 Task: Create Board Marketing Strategy to Workspace Lead Generation. Create Board Employee Offboarding to Workspace Lead Generation. Create Board Content Marketing Web Content Strategy and Optimization to Workspace Lead Generation
Action: Mouse moved to (416, 89)
Screenshot: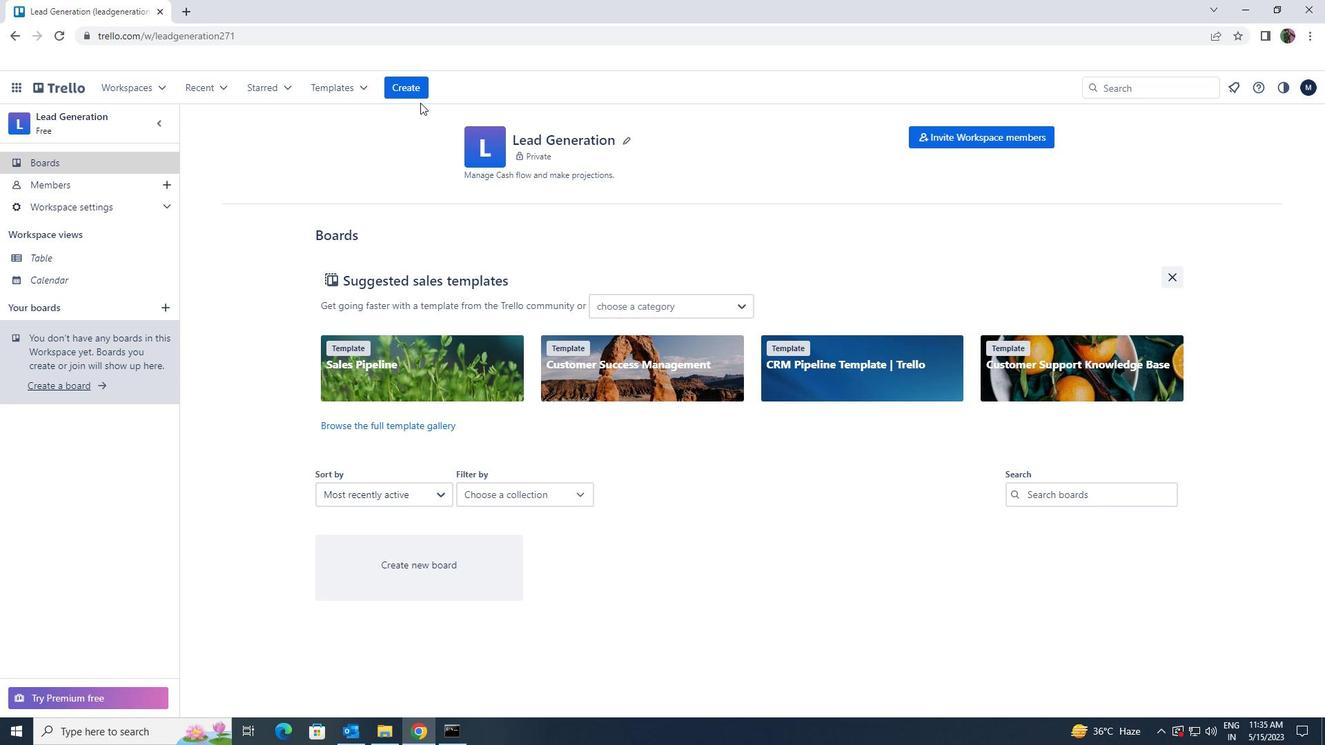 
Action: Mouse pressed left at (416, 89)
Screenshot: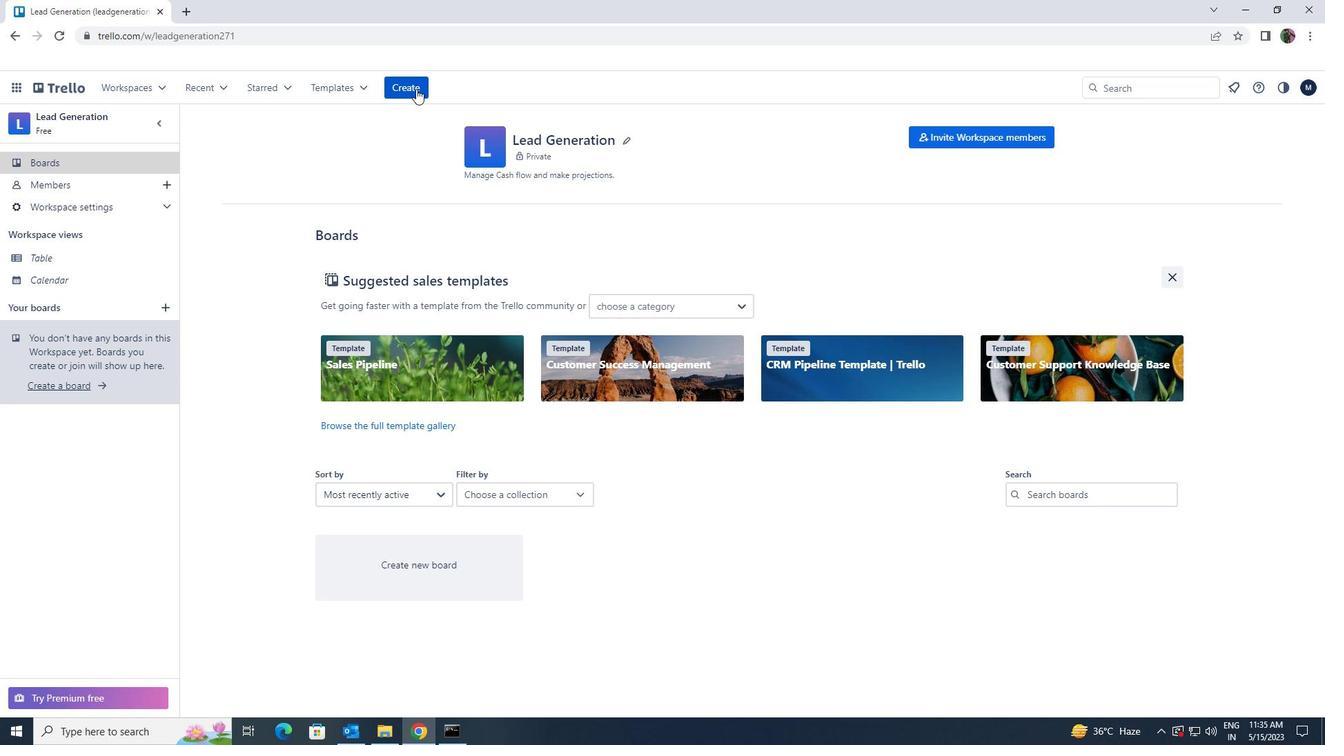 
Action: Mouse moved to (432, 135)
Screenshot: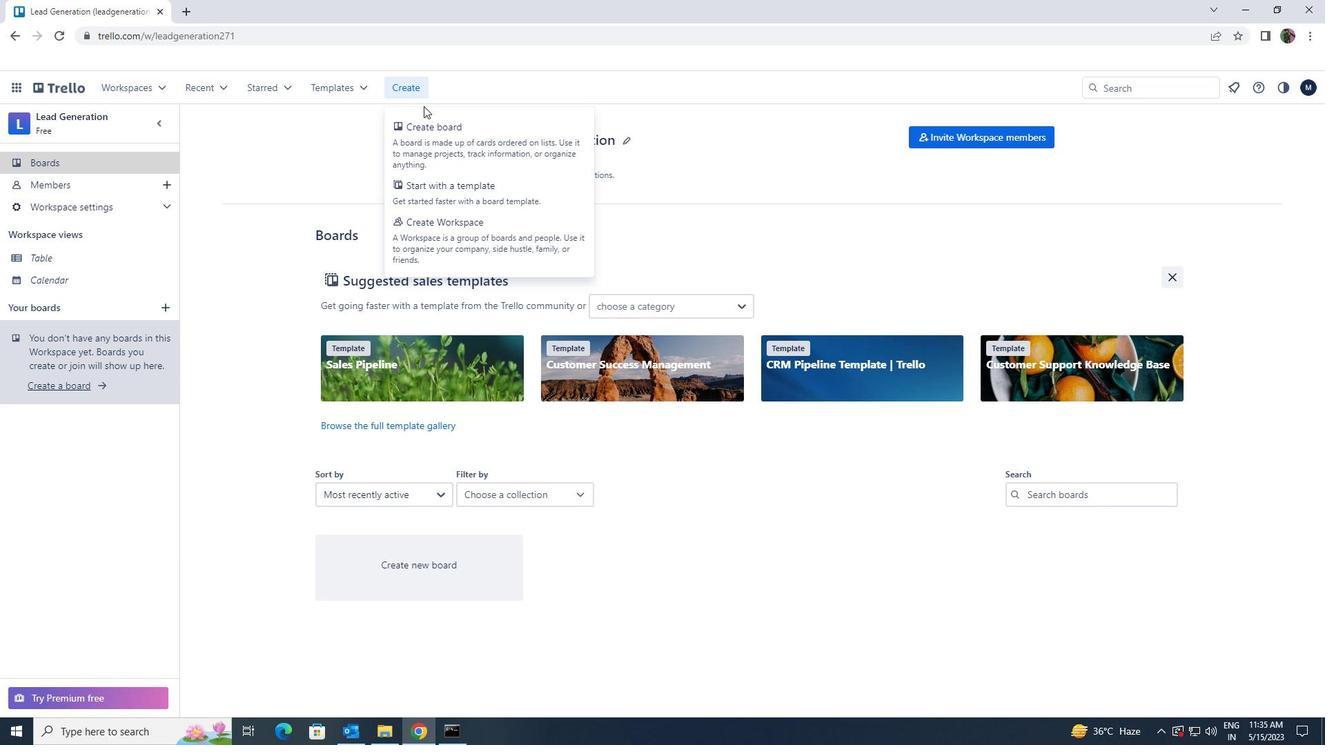 
Action: Mouse pressed left at (432, 135)
Screenshot: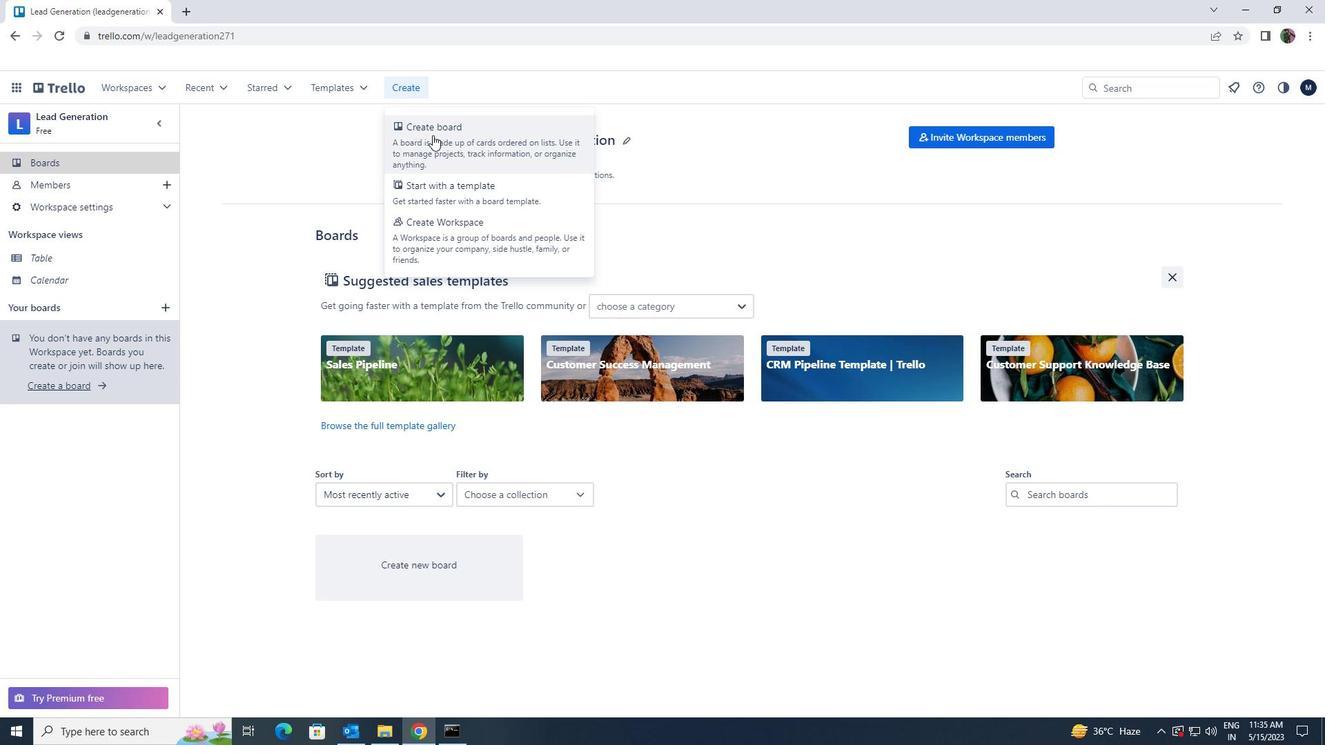 
Action: Key pressed <Key.shift>MAE<Key.backspace>RL<Key.backspace>KETING<Key.space><Key.shift>STARTEGY
Screenshot: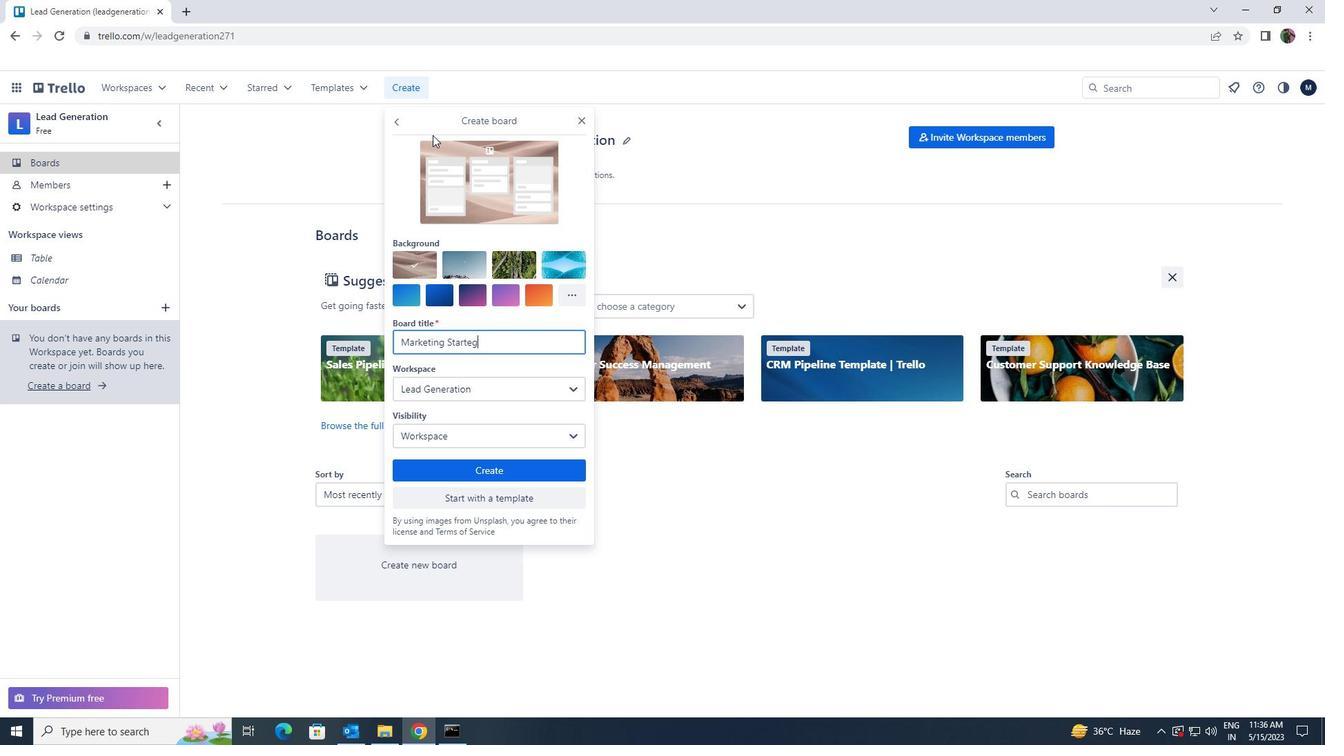 
Action: Mouse moved to (427, 464)
Screenshot: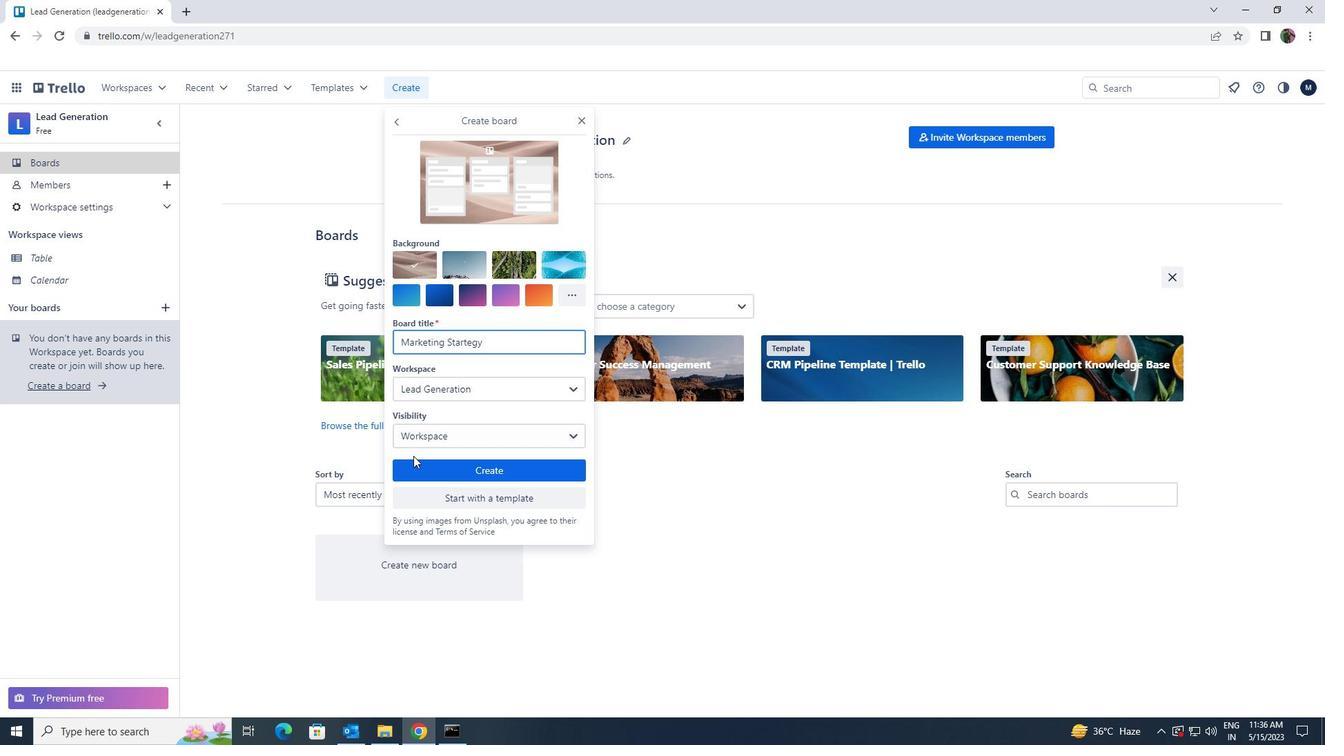 
Action: Mouse pressed left at (427, 464)
Screenshot: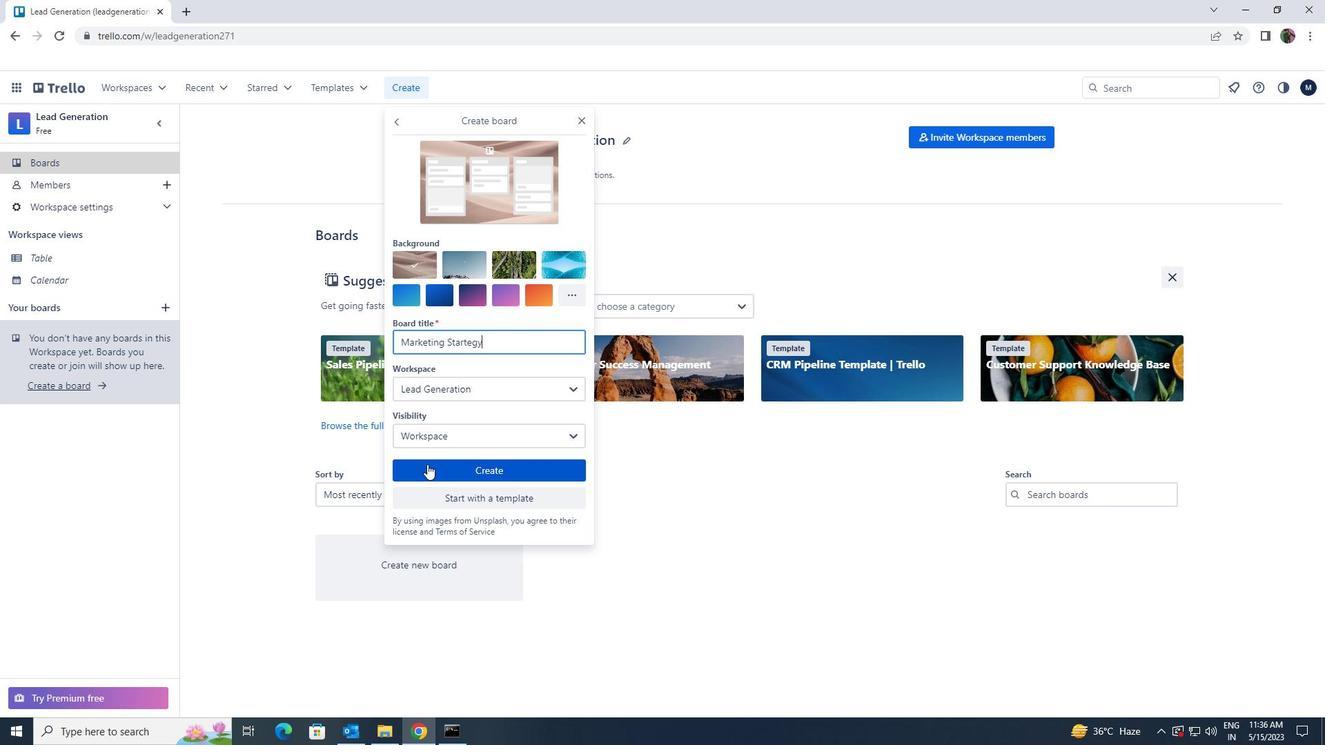 
Action: Mouse moved to (423, 89)
Screenshot: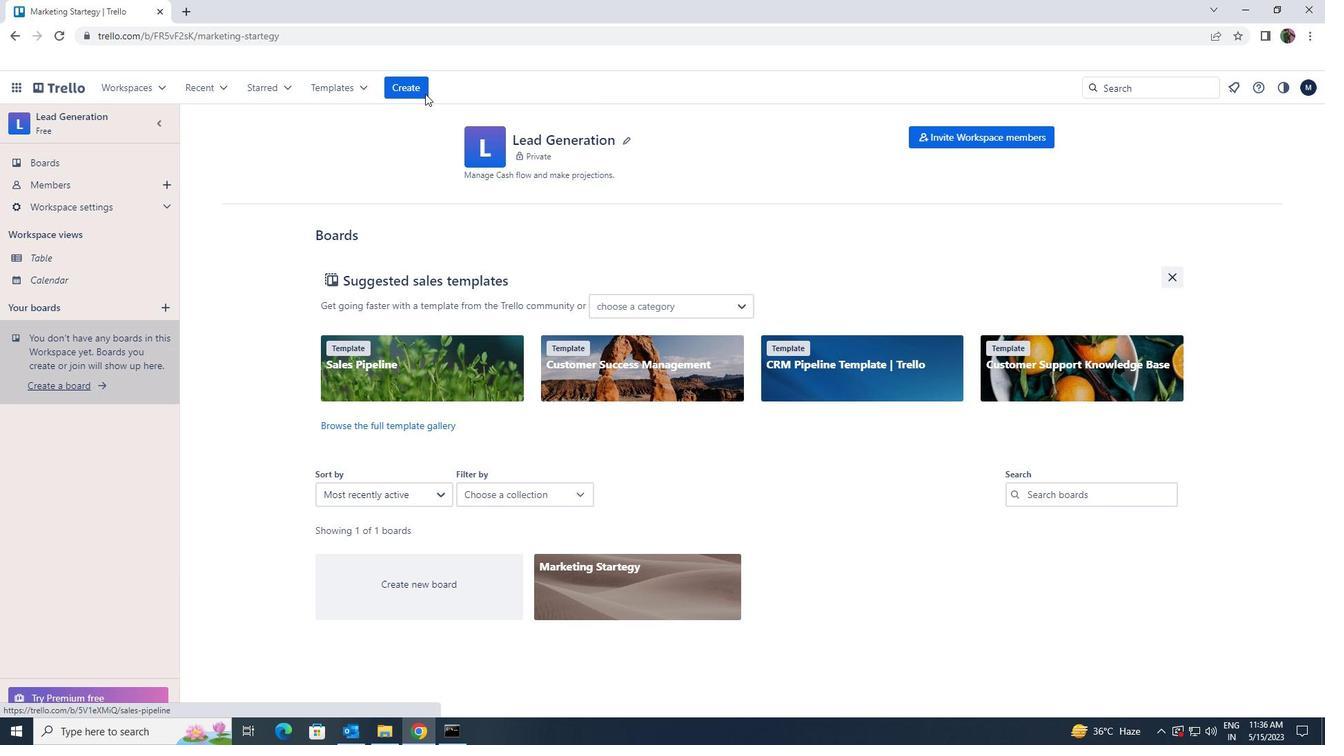 
Action: Mouse pressed left at (423, 89)
Screenshot: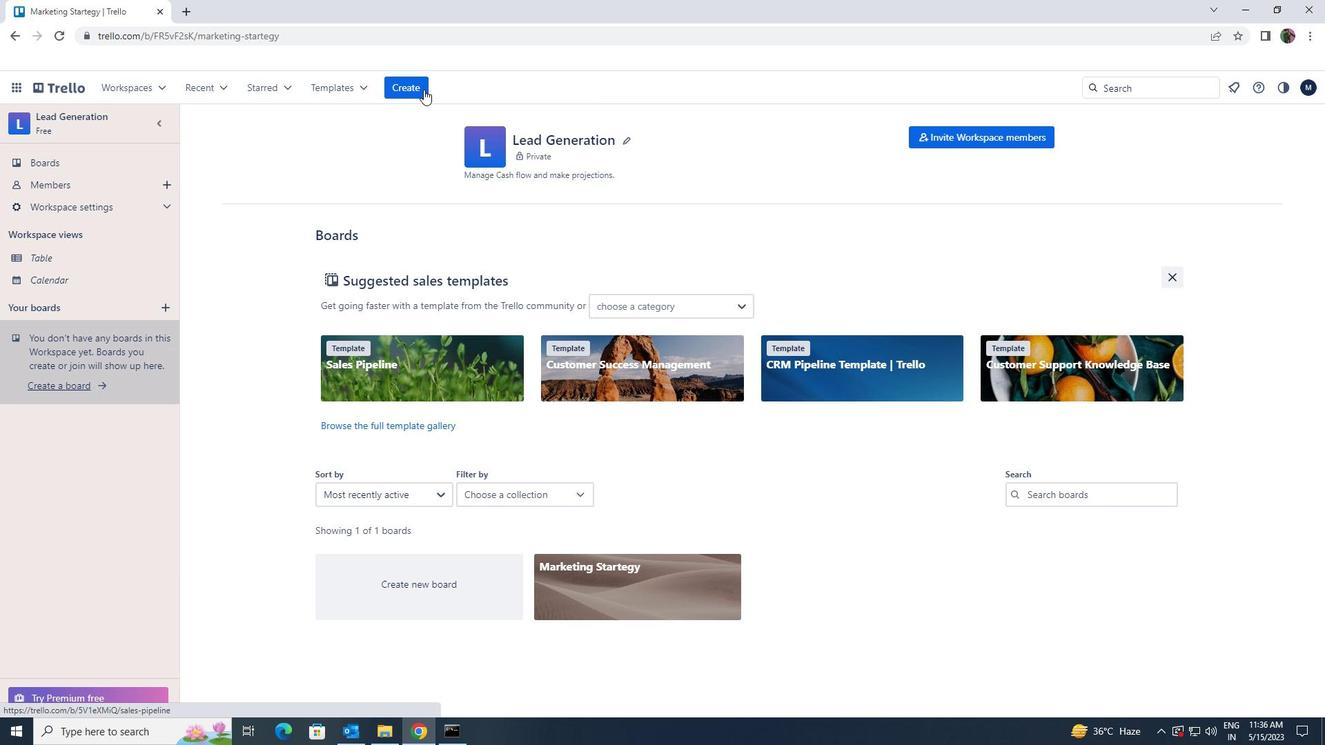 
Action: Mouse moved to (433, 137)
Screenshot: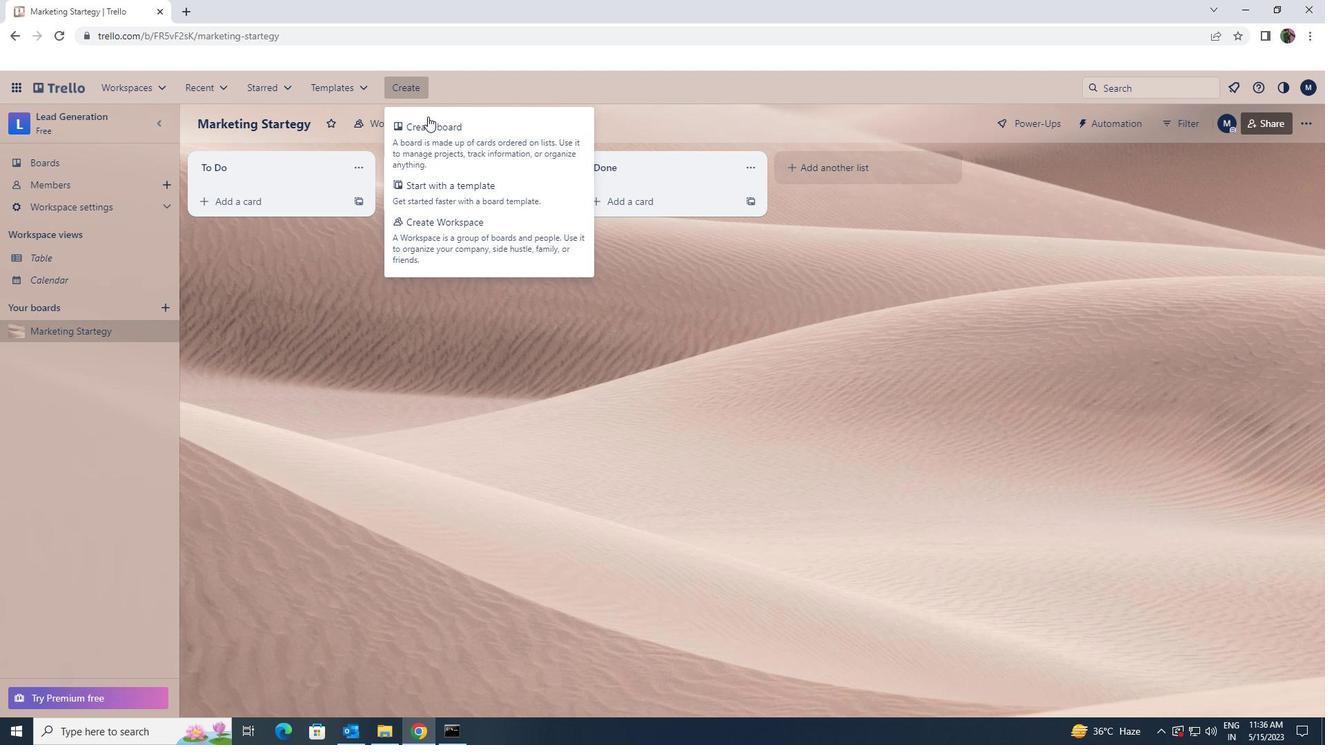 
Action: Mouse pressed left at (433, 137)
Screenshot: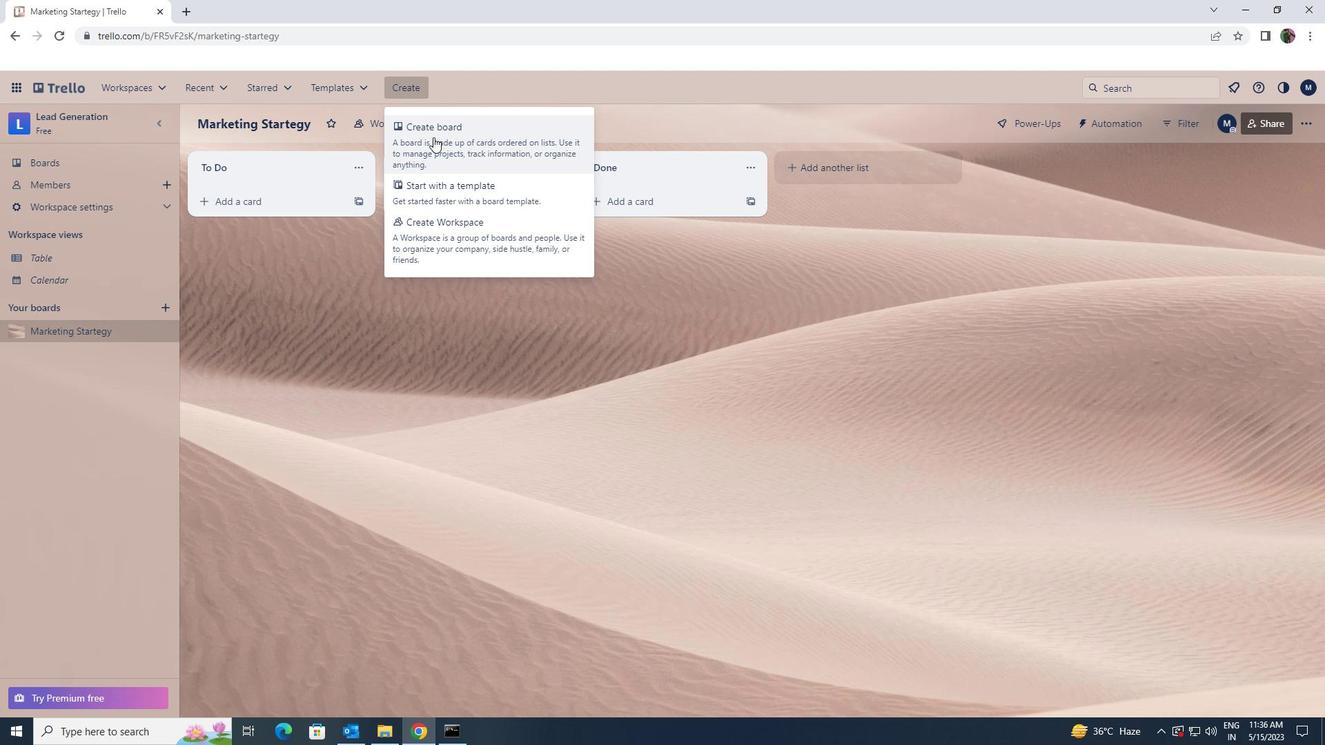 
Action: Key pressed <Key.shift><Key.shift><Key.shift><Key.shift><Key.shift>EMPLOYEE<Key.space><Key.shift>OFFBOARDING
Screenshot: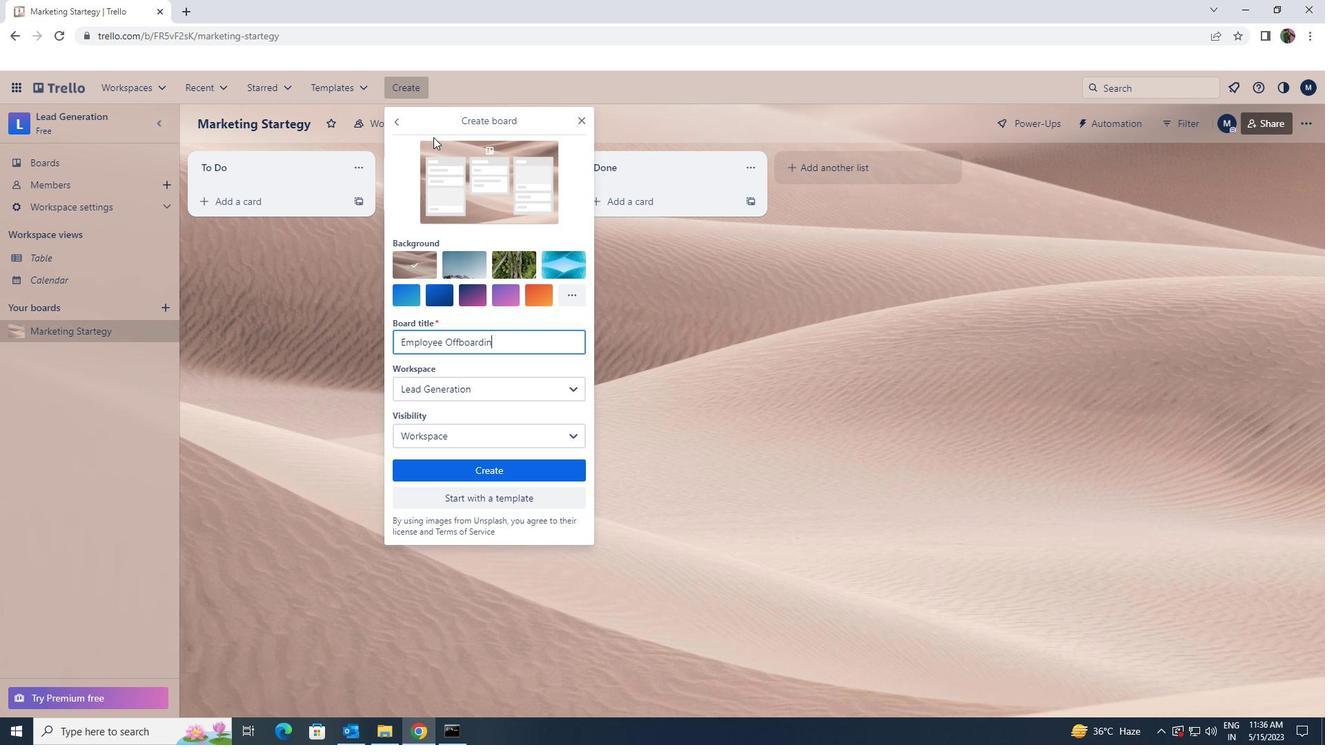 
Action: Mouse moved to (463, 468)
Screenshot: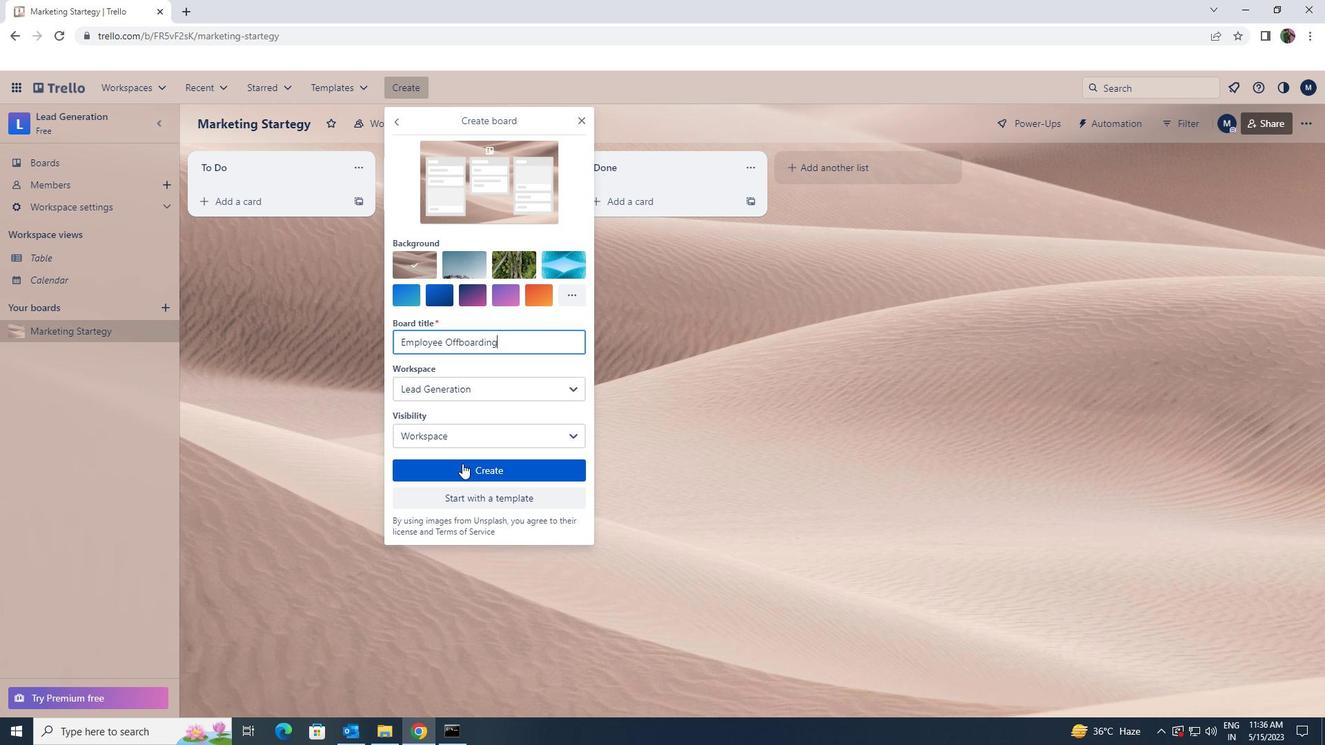 
Action: Mouse pressed left at (463, 468)
Screenshot: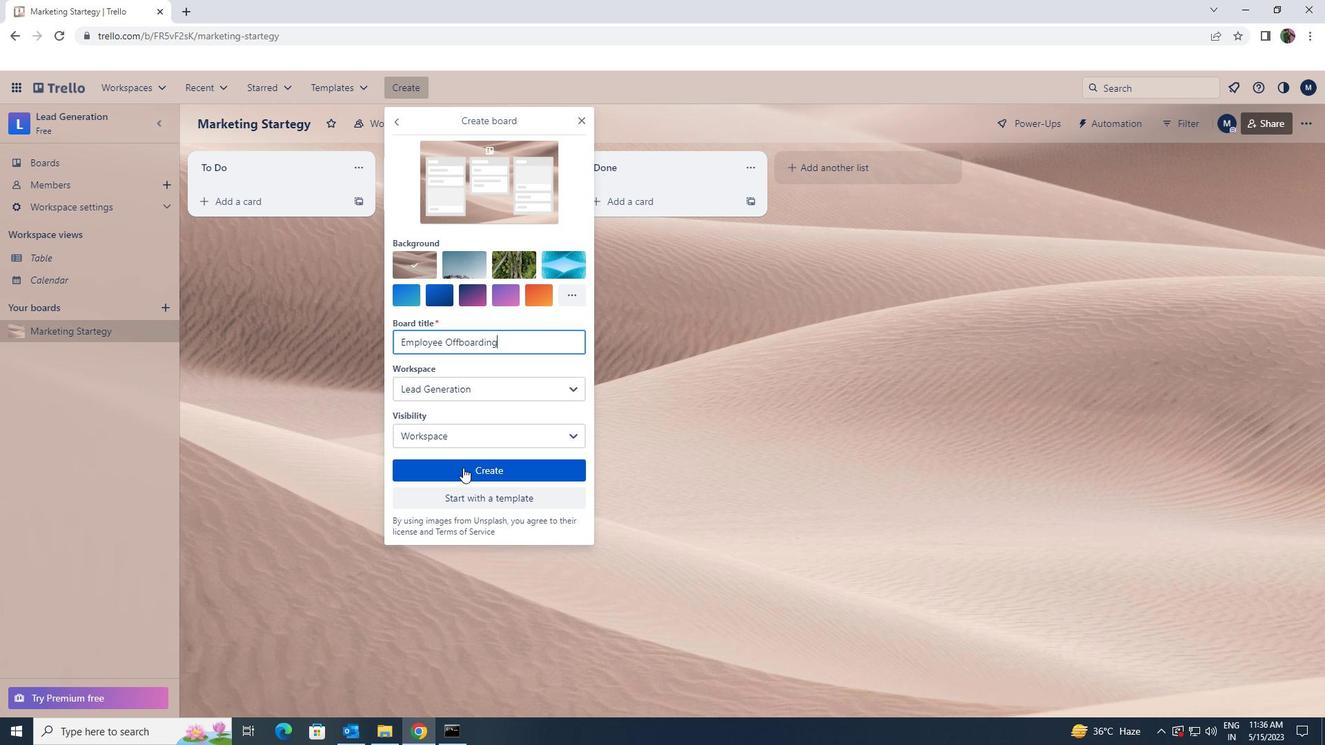 
Action: Mouse moved to (421, 87)
Screenshot: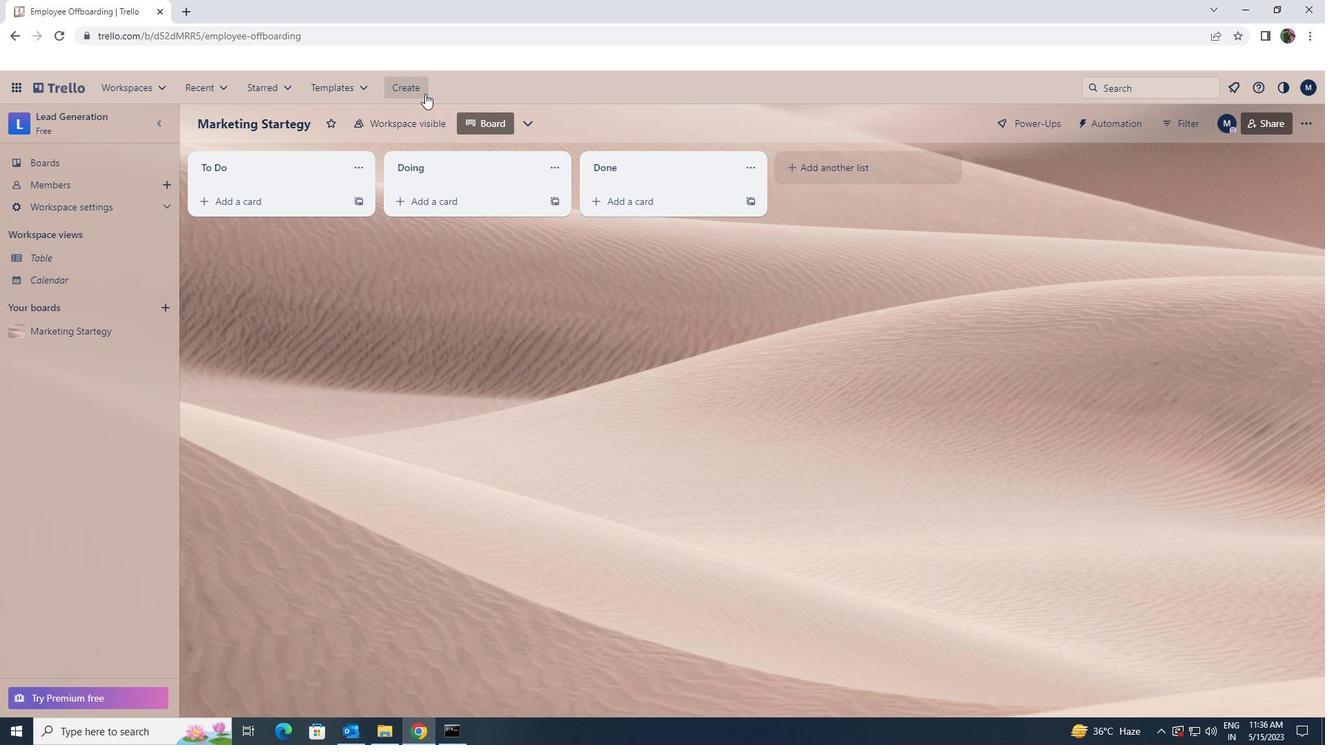 
Action: Mouse pressed left at (421, 87)
Screenshot: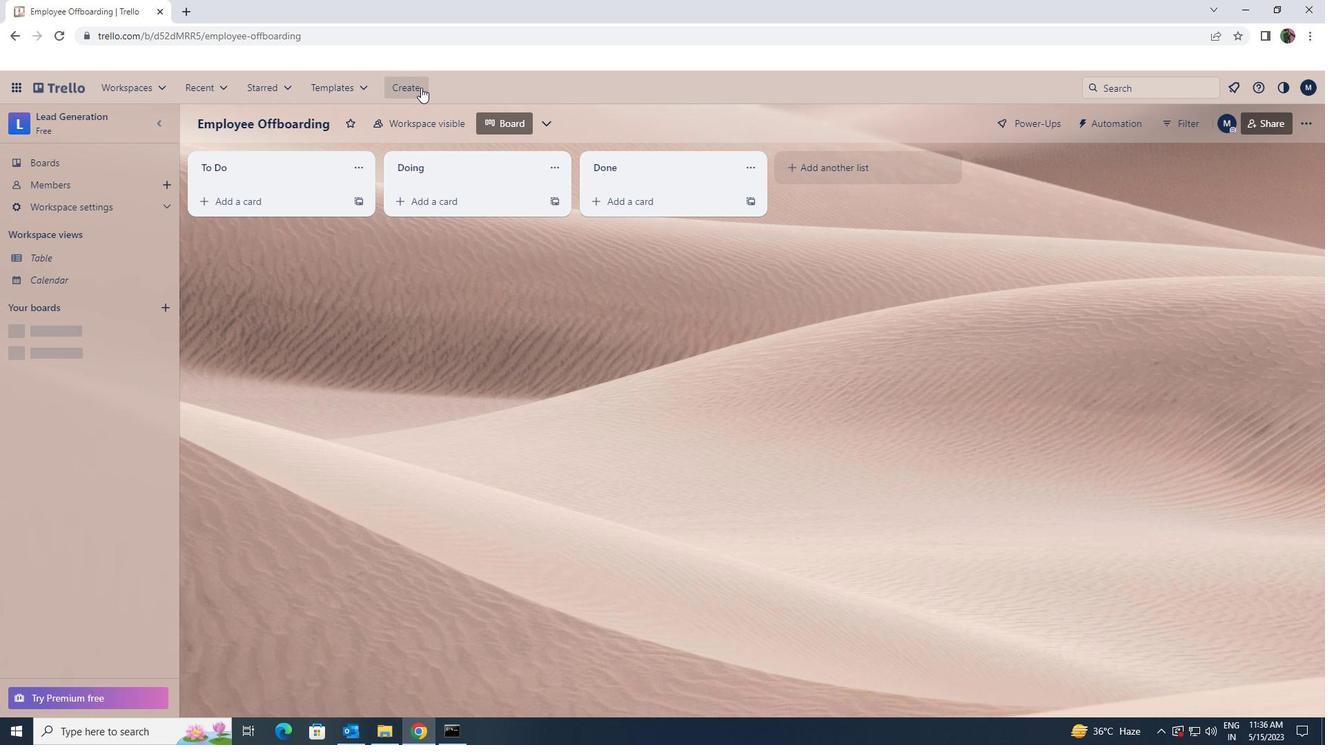 
Action: Mouse moved to (416, 123)
Screenshot: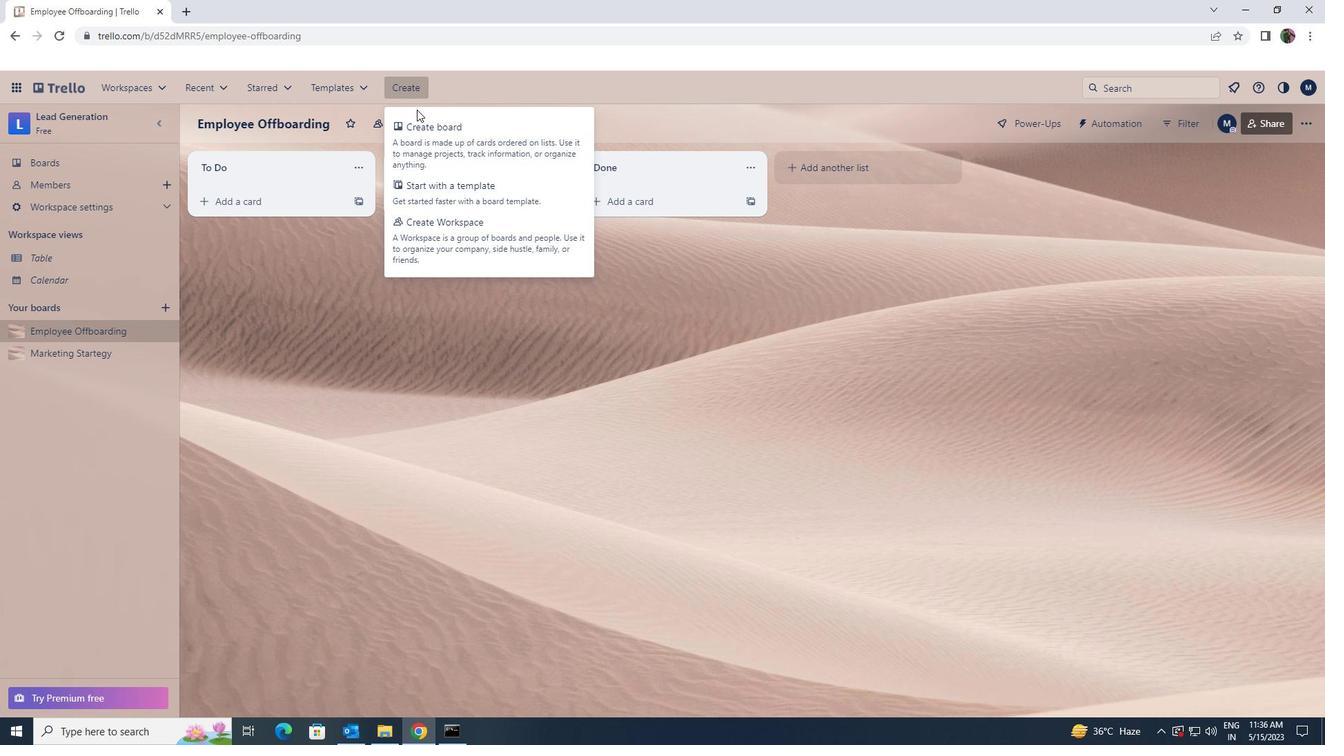 
Action: Mouse pressed left at (416, 123)
Screenshot: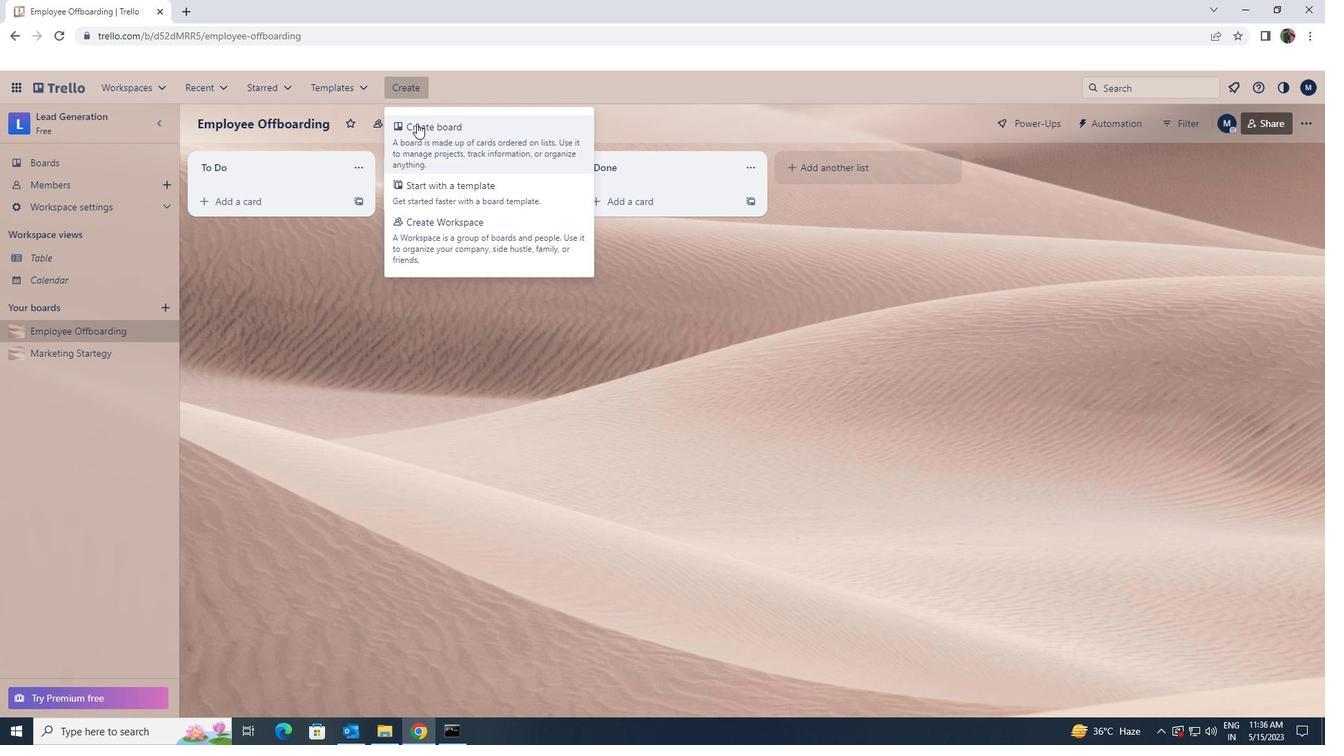 
Action: Key pressed <Key.shift><Key.shift><Key.shift><Key.shift><Key.shift><Key.shift>CONTENT<Key.space><Key.shift><Key.shift><Key.shift><Key.shift><Key.shift><Key.shift><Key.shift>MARKETING<Key.space><Key.shift>WEB<Key.space><Key.shift>CONTENT<Key.space><Key.shift>STRATEGY<Key.space>AND<Key.space><Key.shift>OPTIMIZATIONS
Screenshot: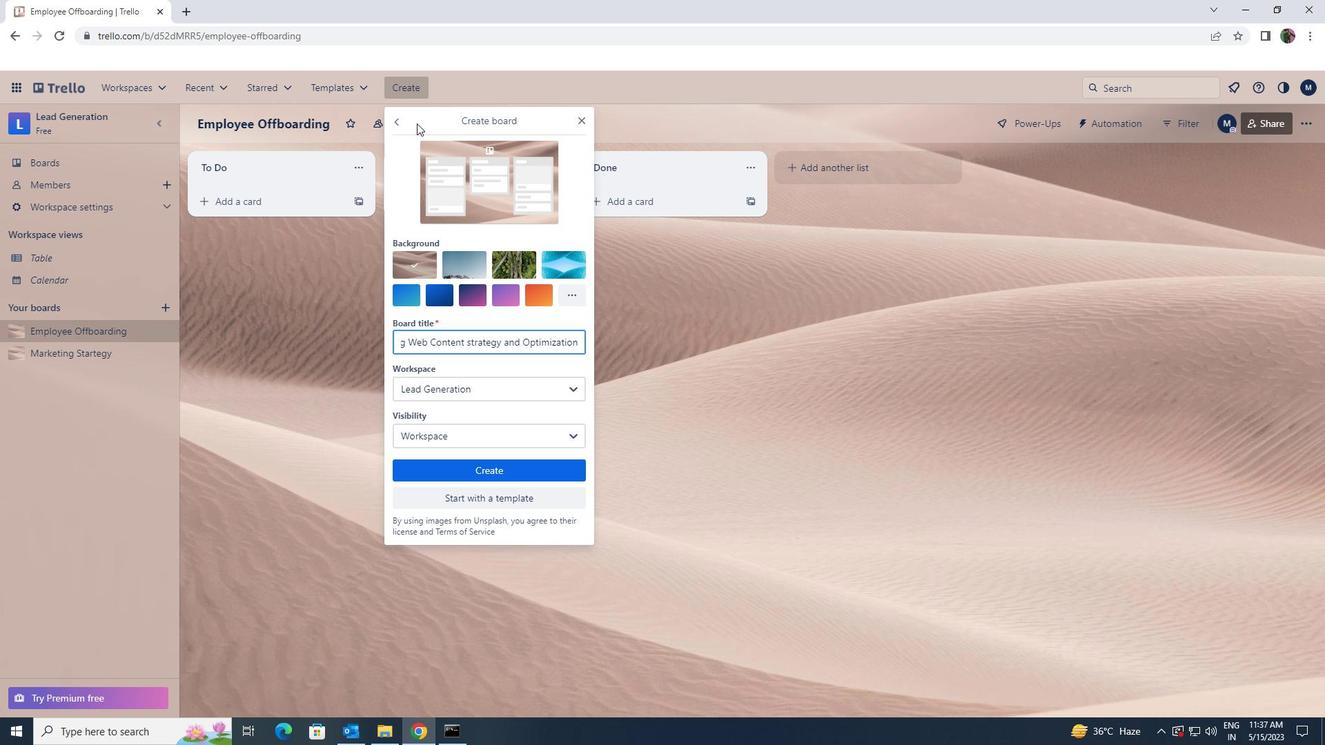 
Action: Mouse moved to (483, 466)
Screenshot: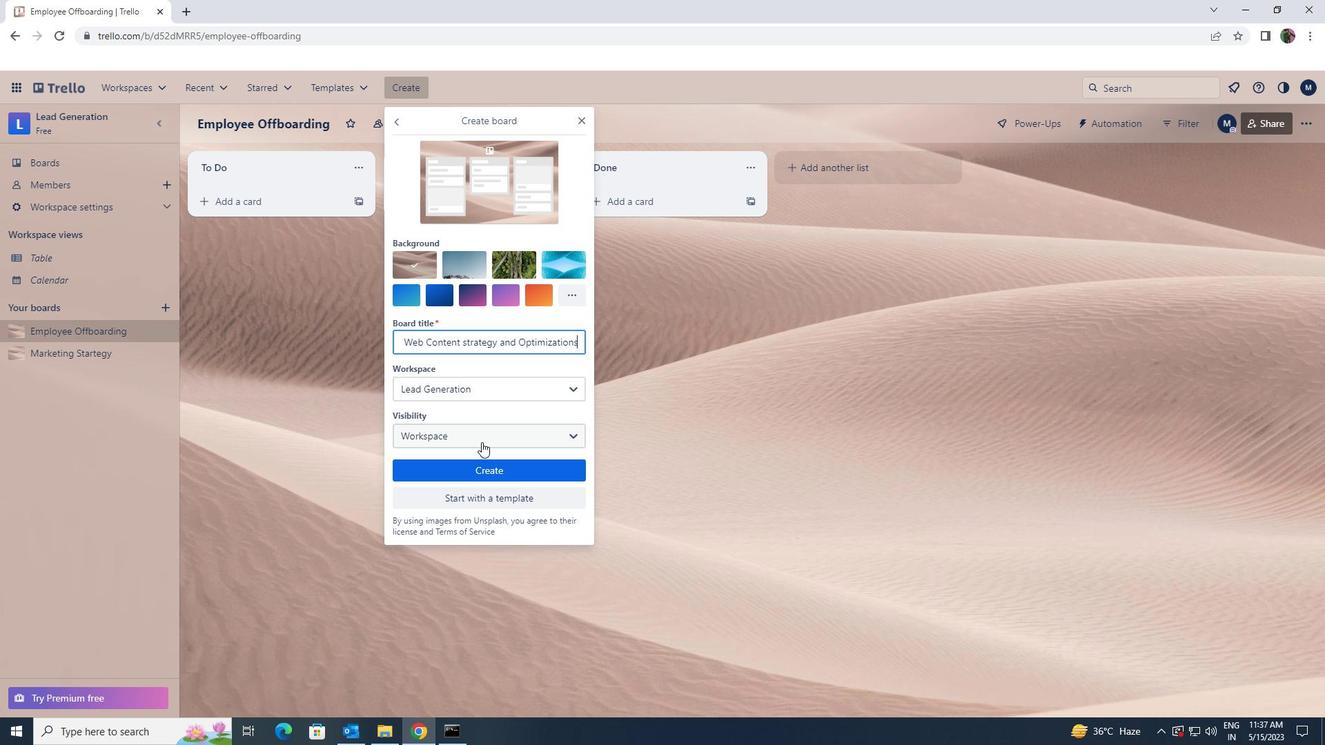 
Action: Mouse pressed left at (483, 466)
Screenshot: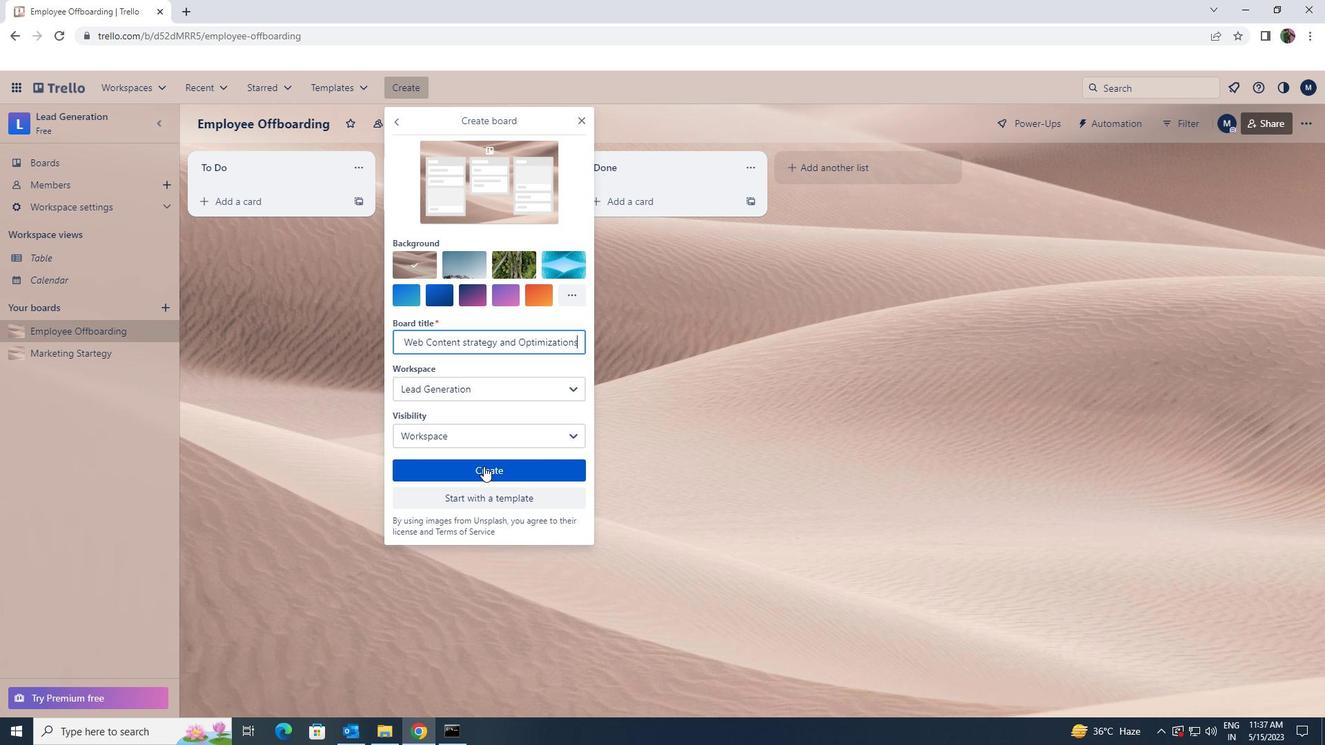 
